 Task: Email spreadsheet to collaborators with the message "we need the assignment ASAP".
Action: Mouse moved to (44, 74)
Screenshot: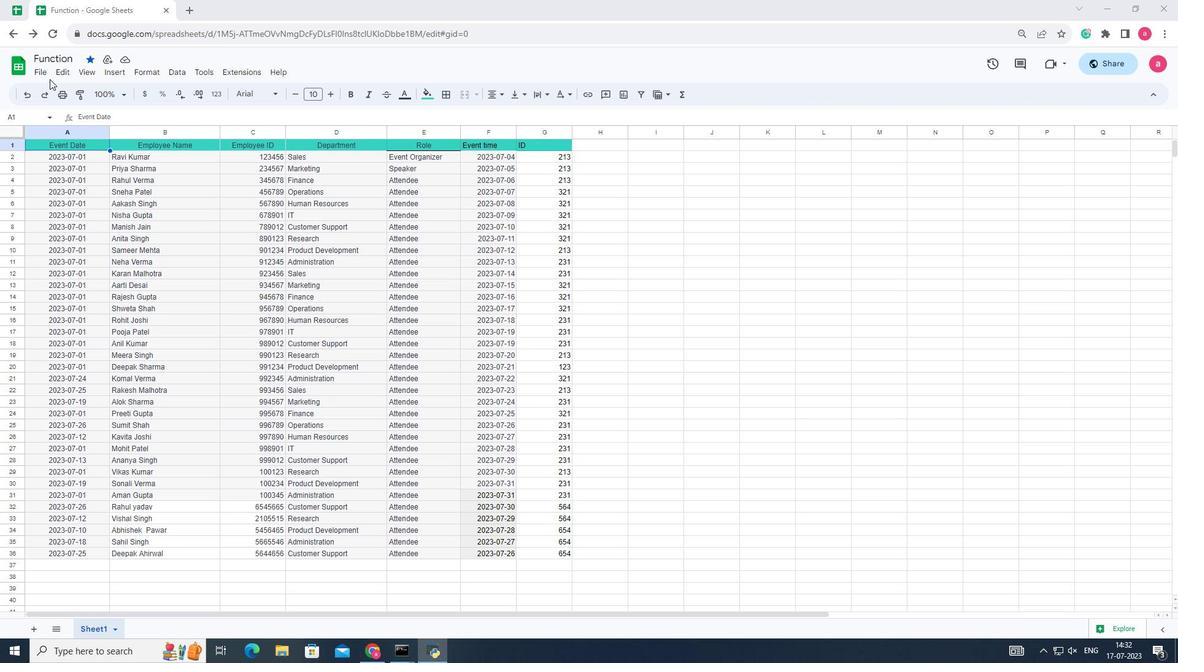 
Action: Mouse pressed left at (44, 74)
Screenshot: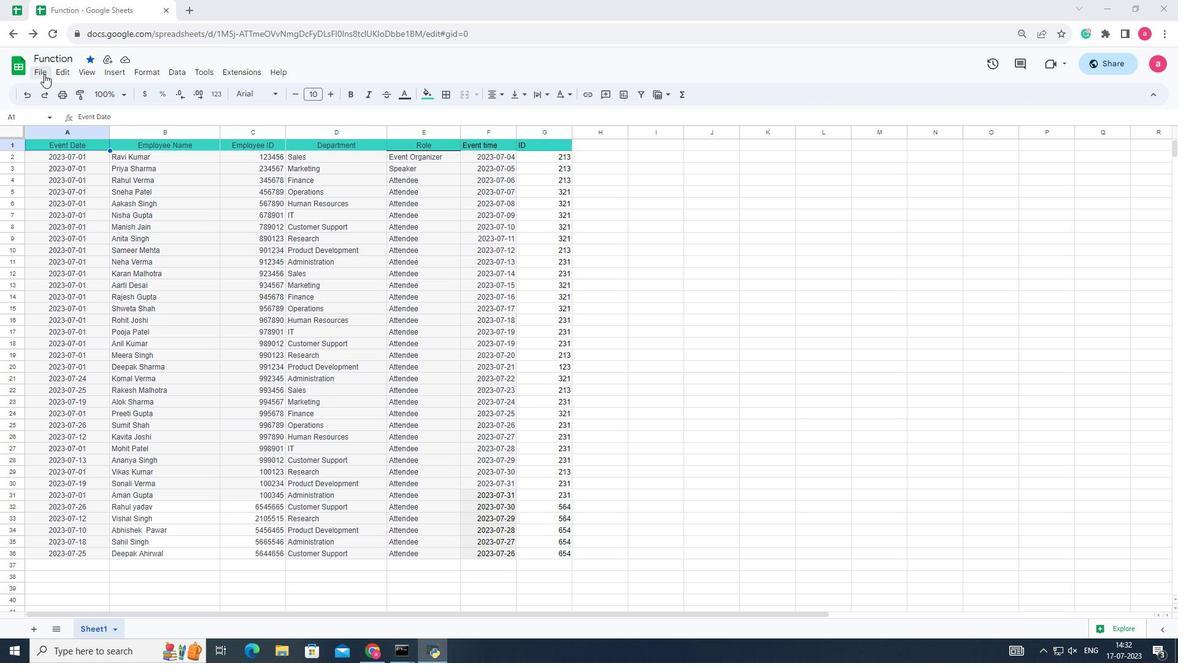 
Action: Mouse moved to (237, 209)
Screenshot: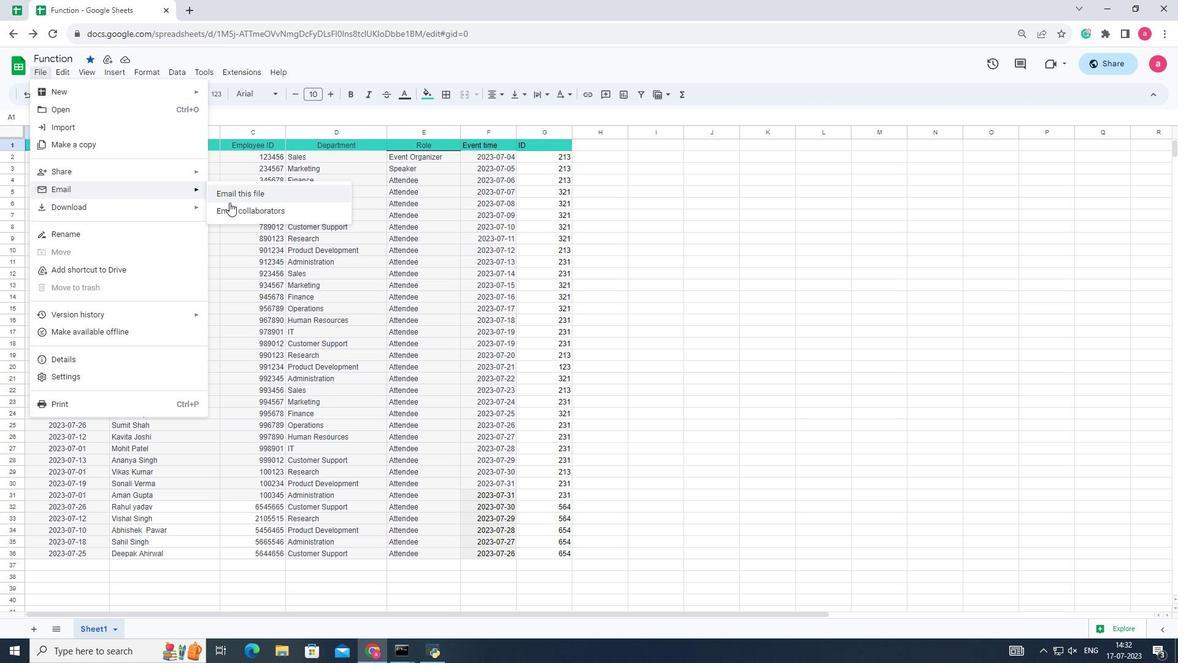 
Action: Mouse pressed left at (237, 209)
Screenshot: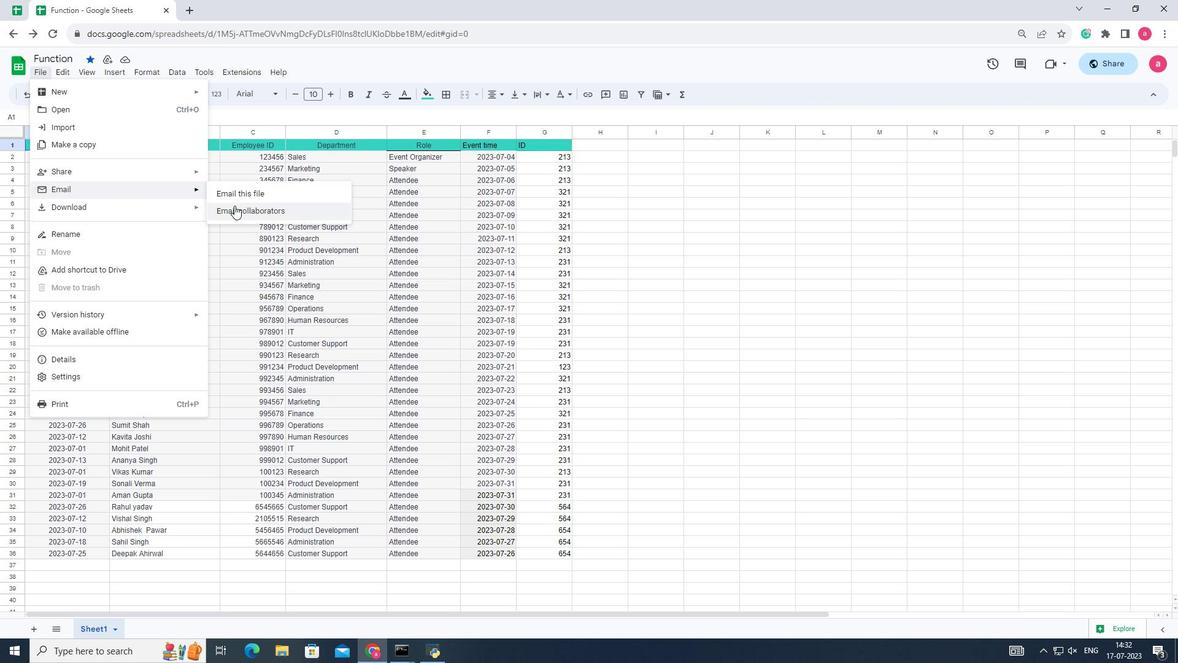 
Action: Mouse moved to (480, 383)
Screenshot: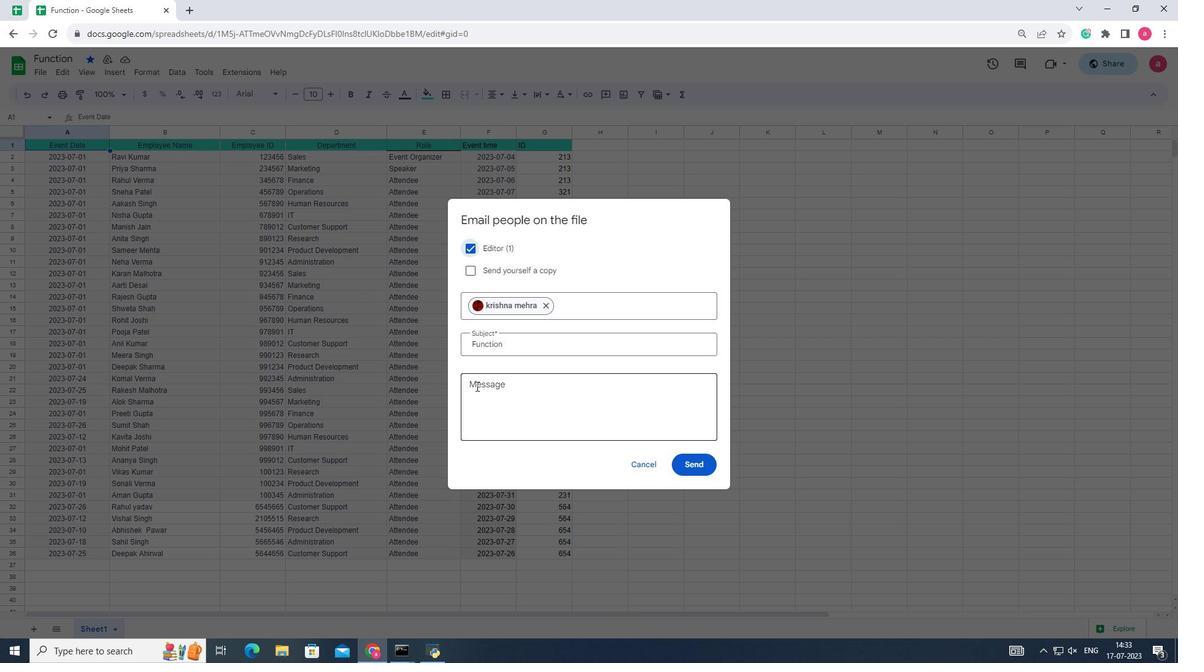 
Action: Mouse pressed left at (480, 383)
Screenshot: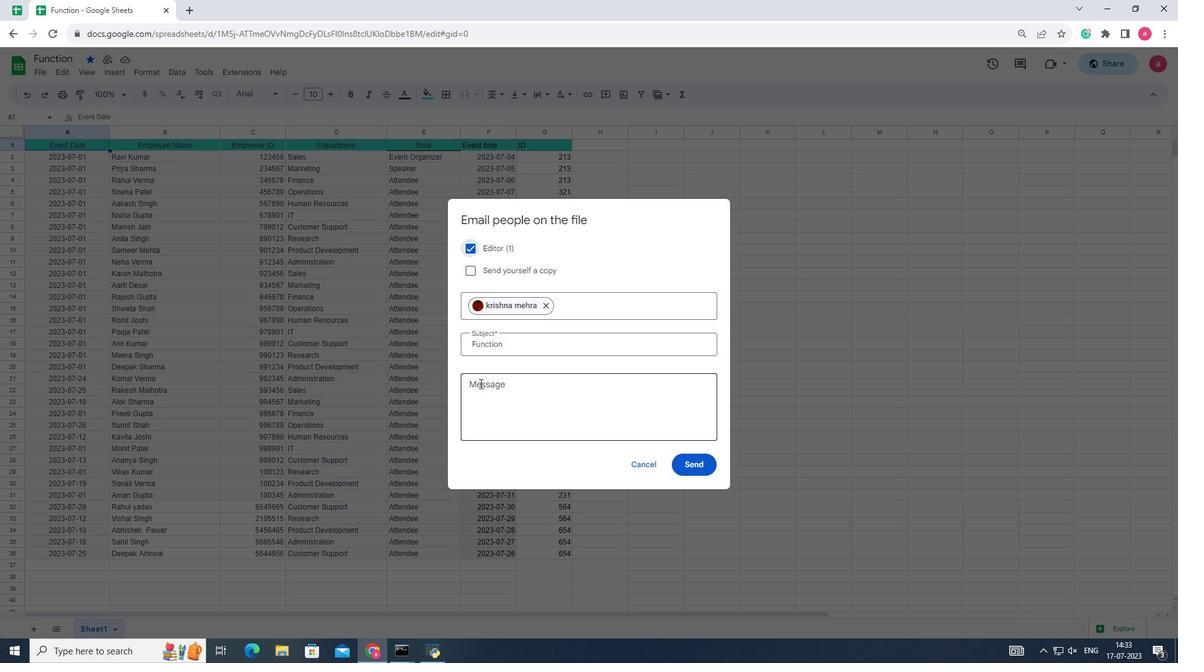 
Action: Key pressed we<Key.space>need<Key.space>the<Key.space>assi
Screenshot: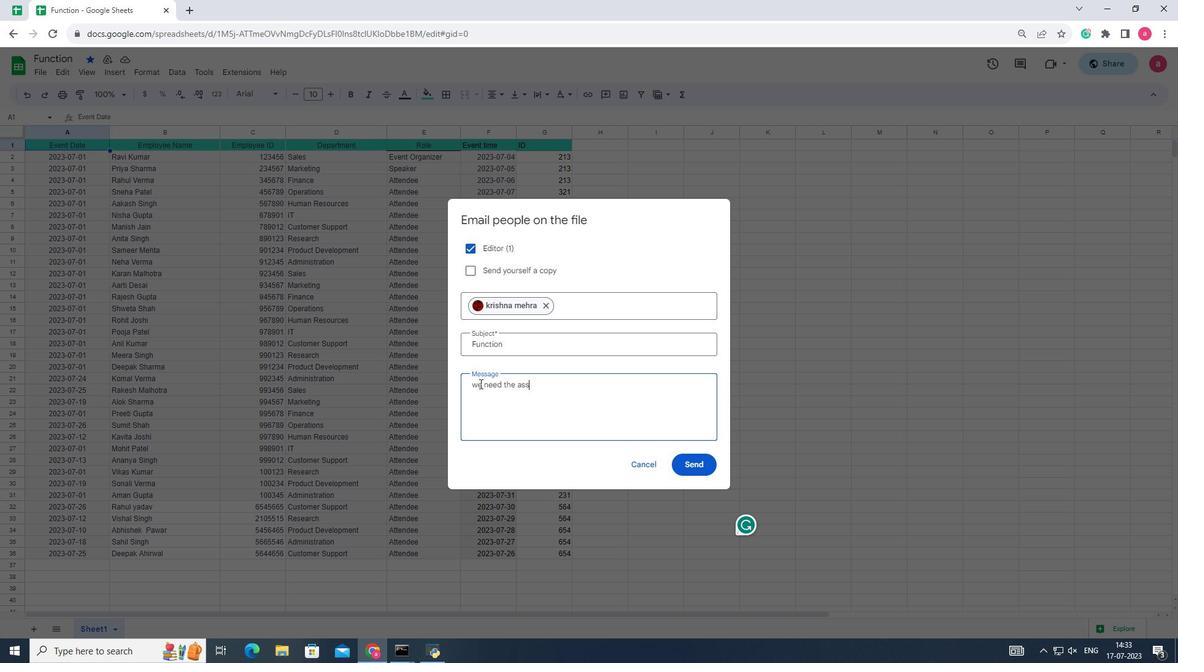 
Action: Mouse moved to (480, 383)
Screenshot: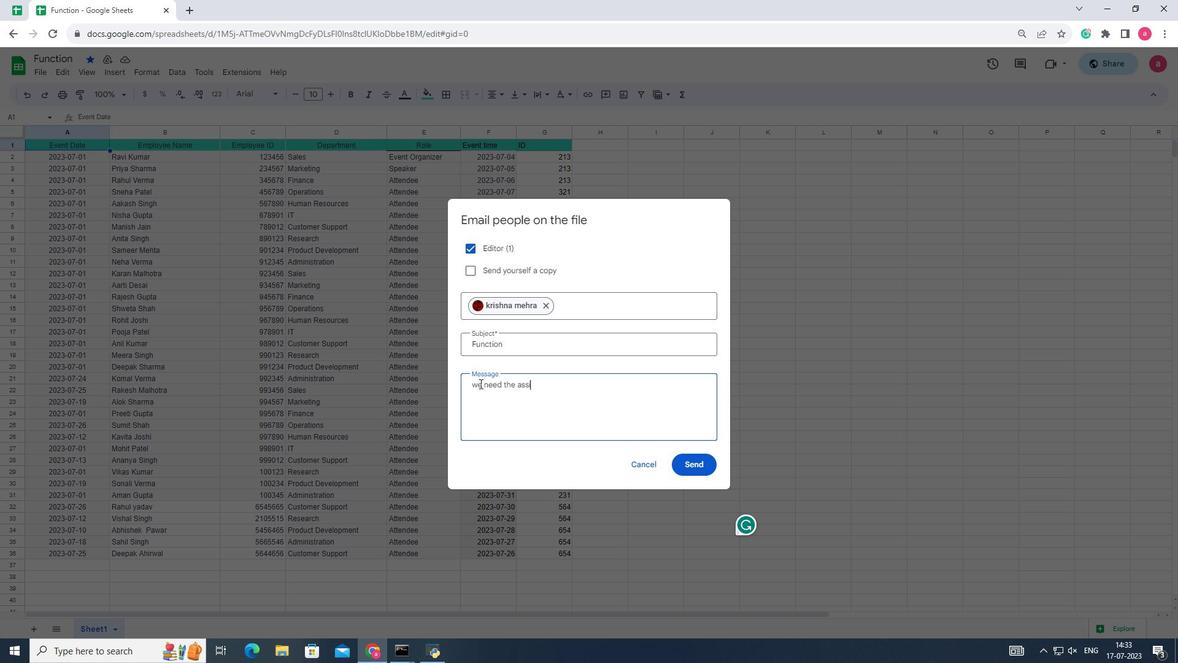 
Action: Key pressed gnment<Key.space><Key.shift>ASAP
Screenshot: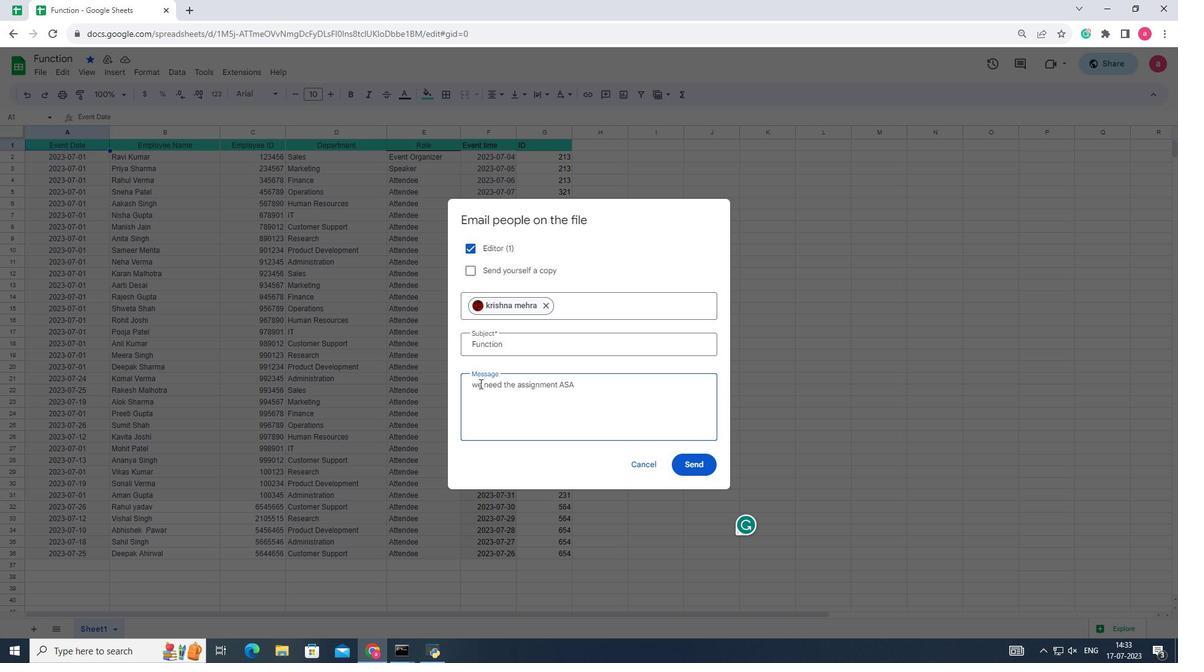 
Action: Mouse moved to (687, 464)
Screenshot: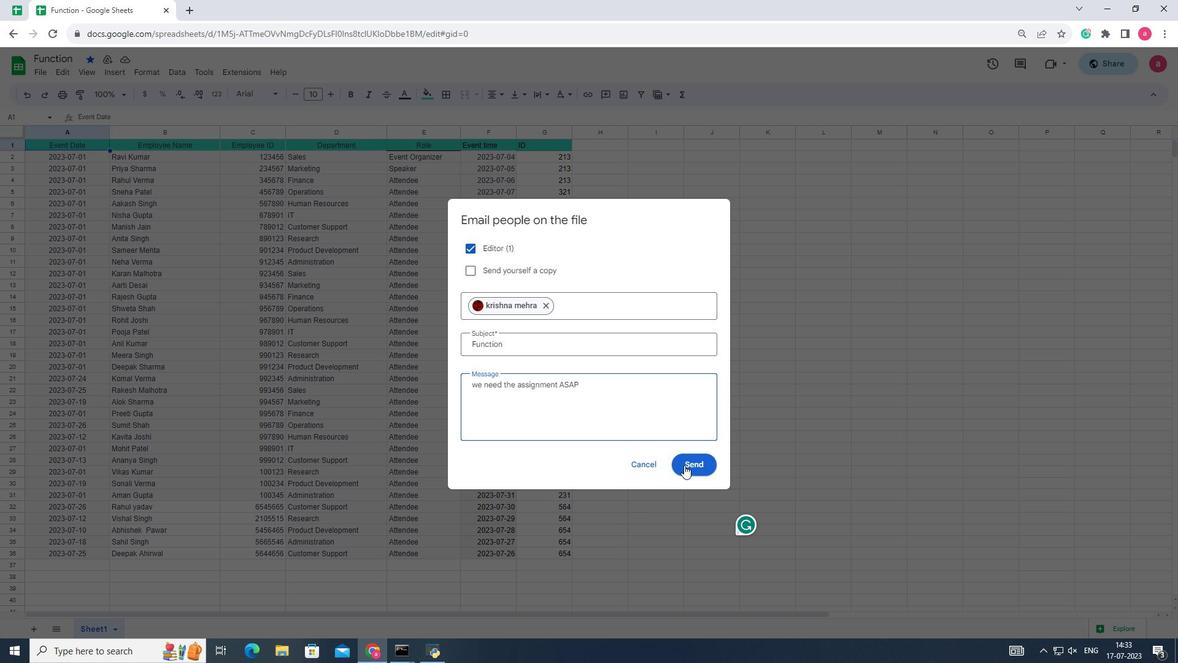 
Action: Mouse pressed left at (687, 464)
Screenshot: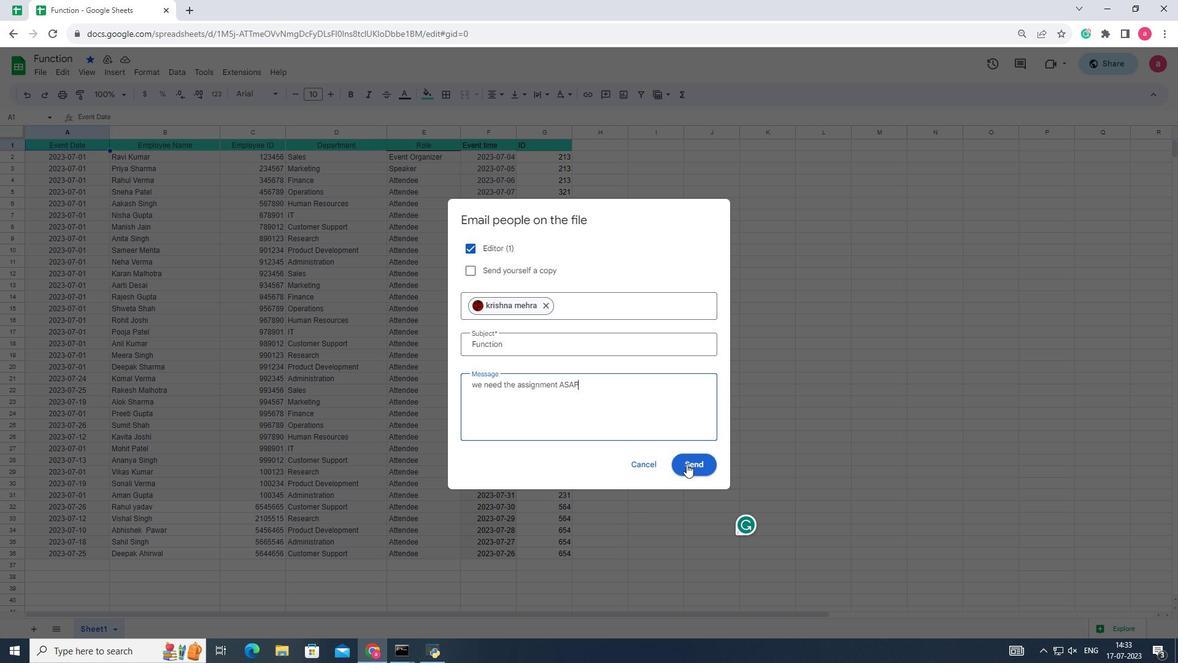 
